 Task: Search for contacts named 'Smith' in the 'Yellow category'.
Action: Mouse moved to (20, 91)
Screenshot: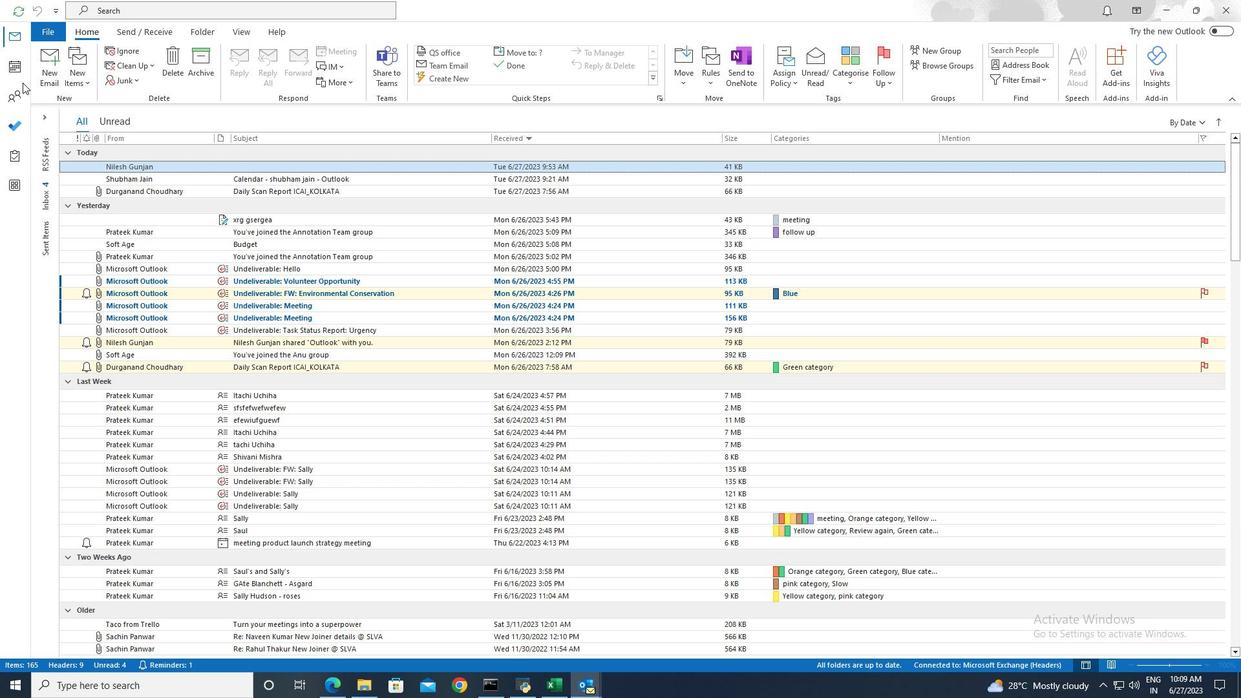 
Action: Mouse pressed left at (20, 91)
Screenshot: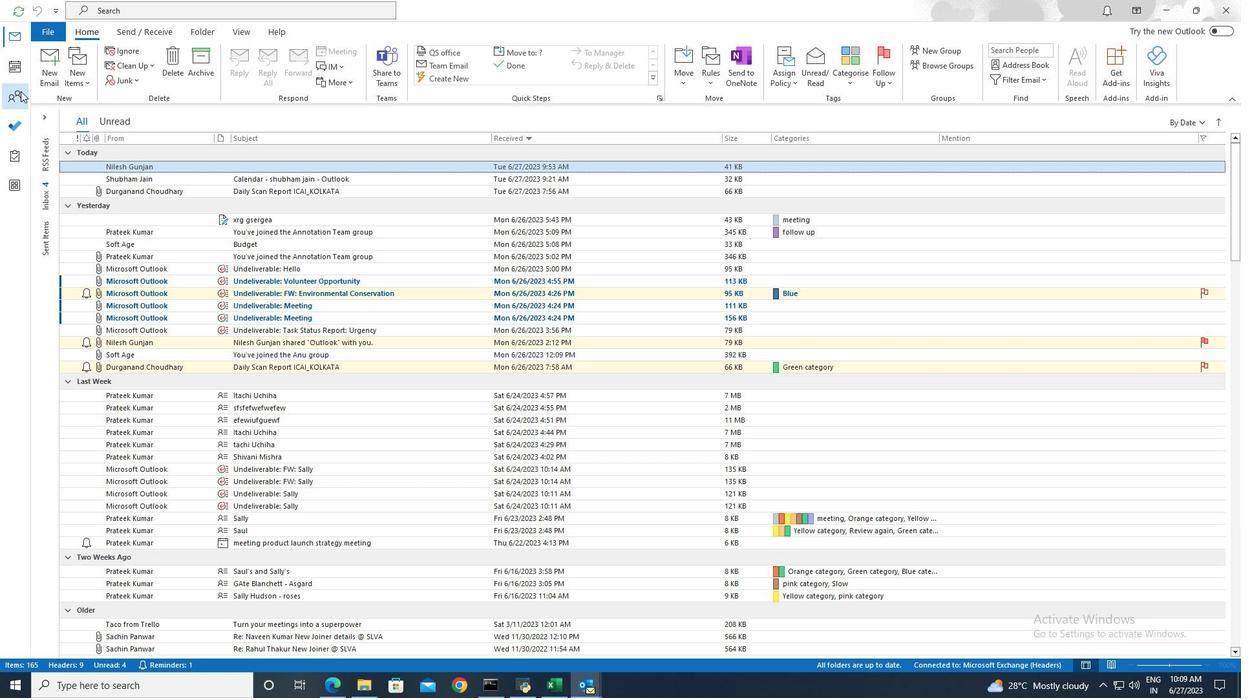 
Action: Mouse moved to (212, 7)
Screenshot: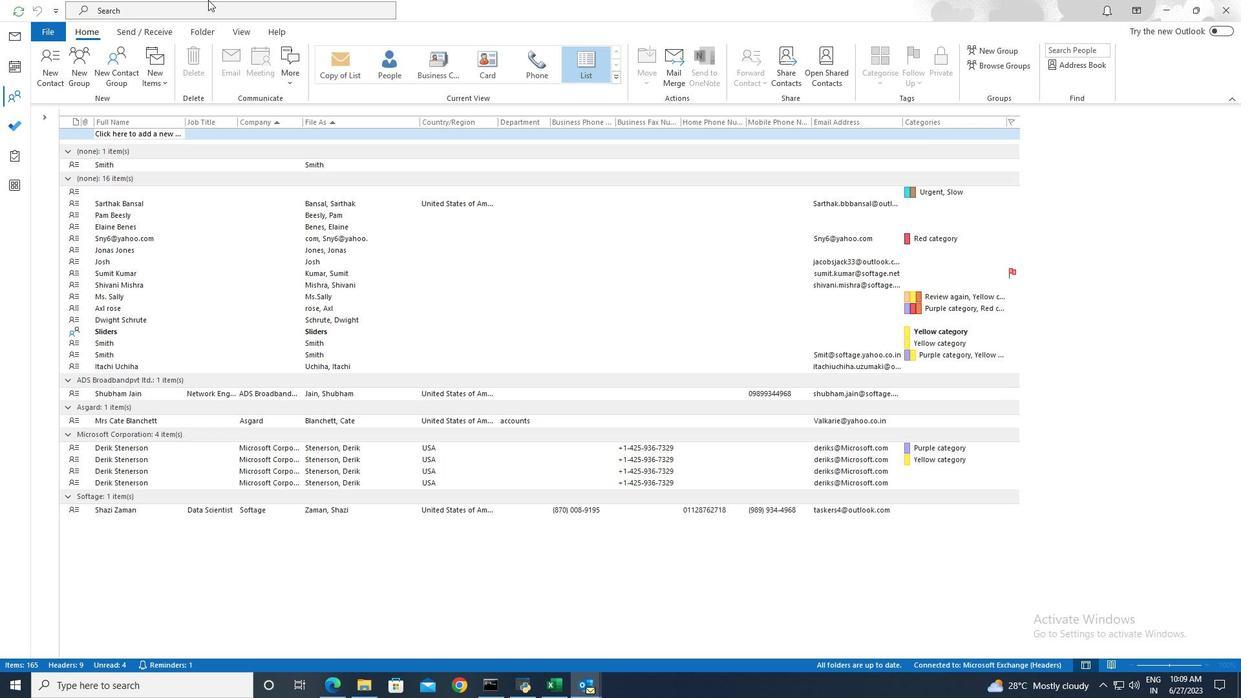 
Action: Mouse pressed left at (212, 7)
Screenshot: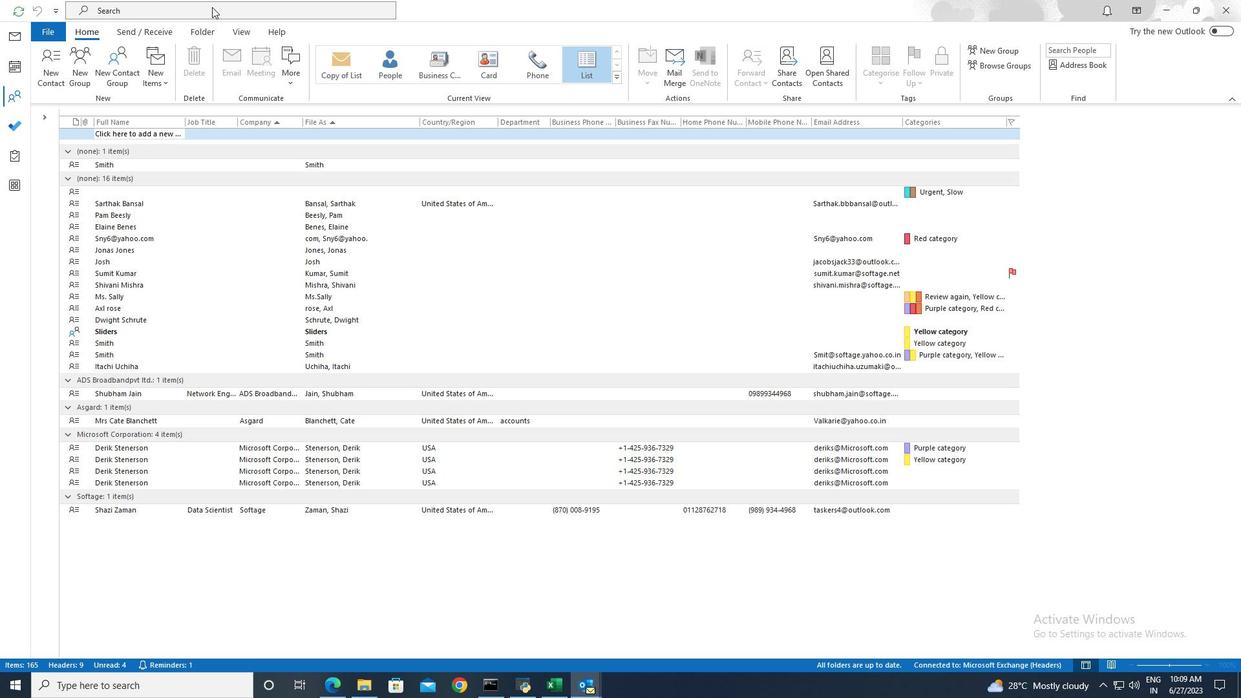 
Action: Mouse moved to (444, 12)
Screenshot: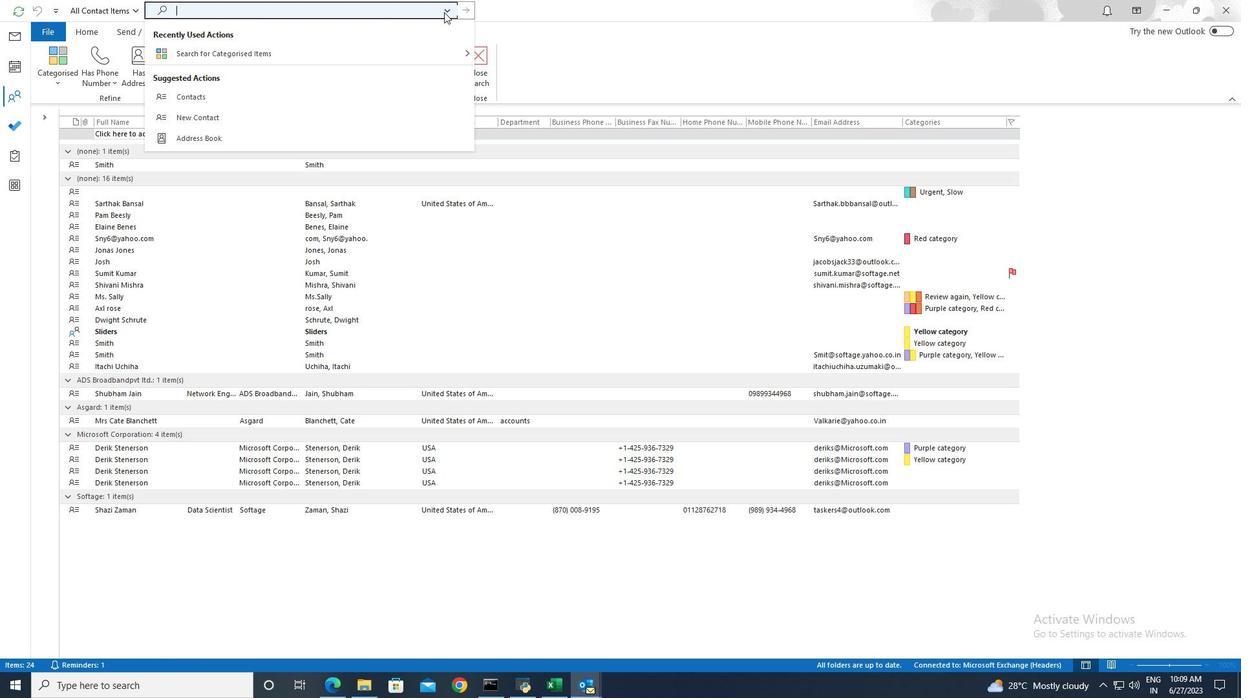 
Action: Mouse pressed left at (444, 12)
Screenshot: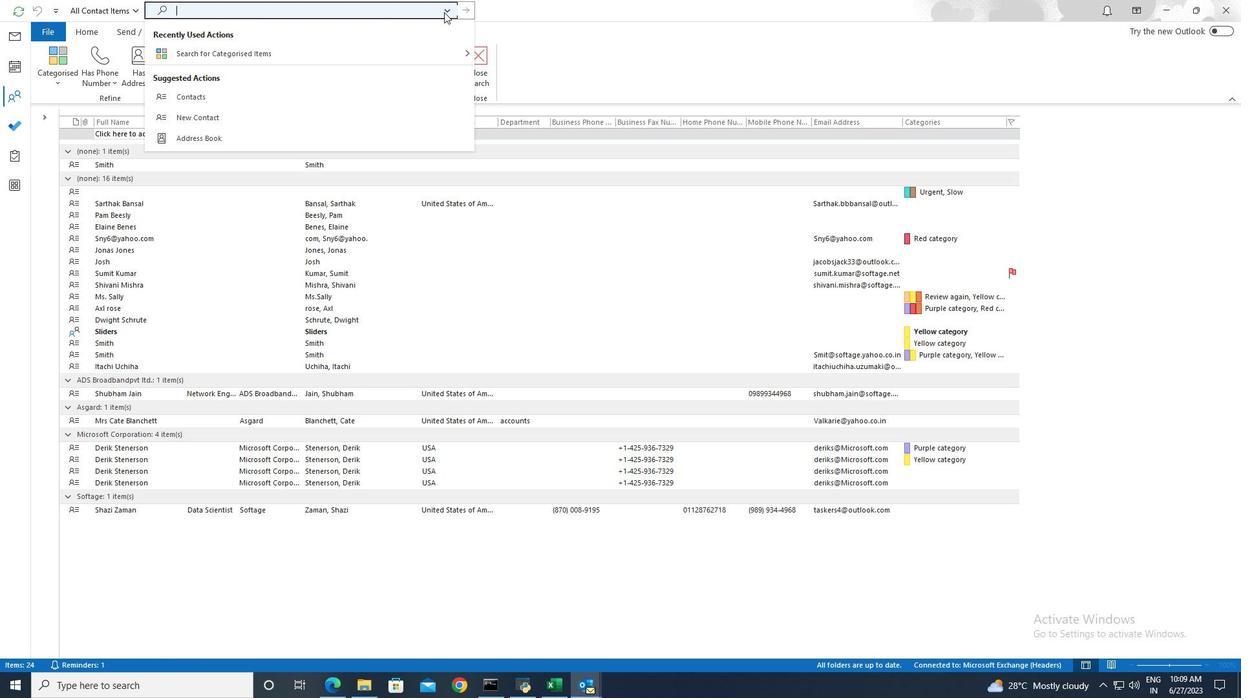 
Action: Mouse moved to (399, 88)
Screenshot: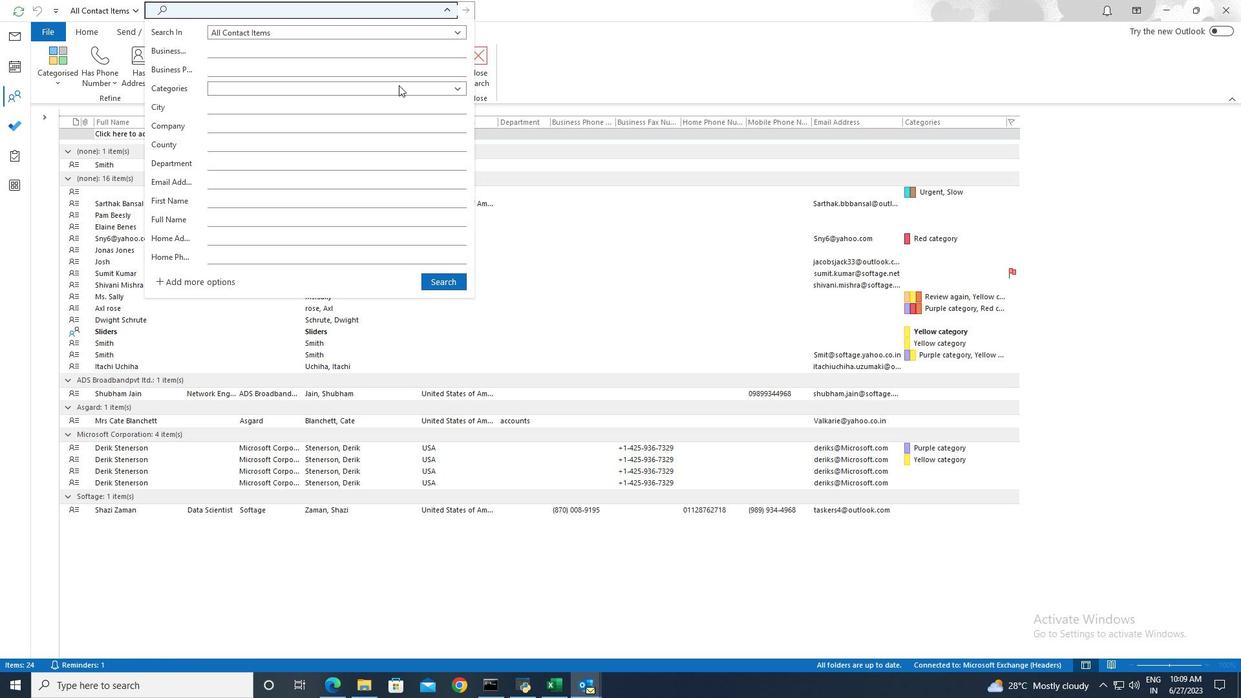 
Action: Mouse pressed left at (399, 88)
Screenshot: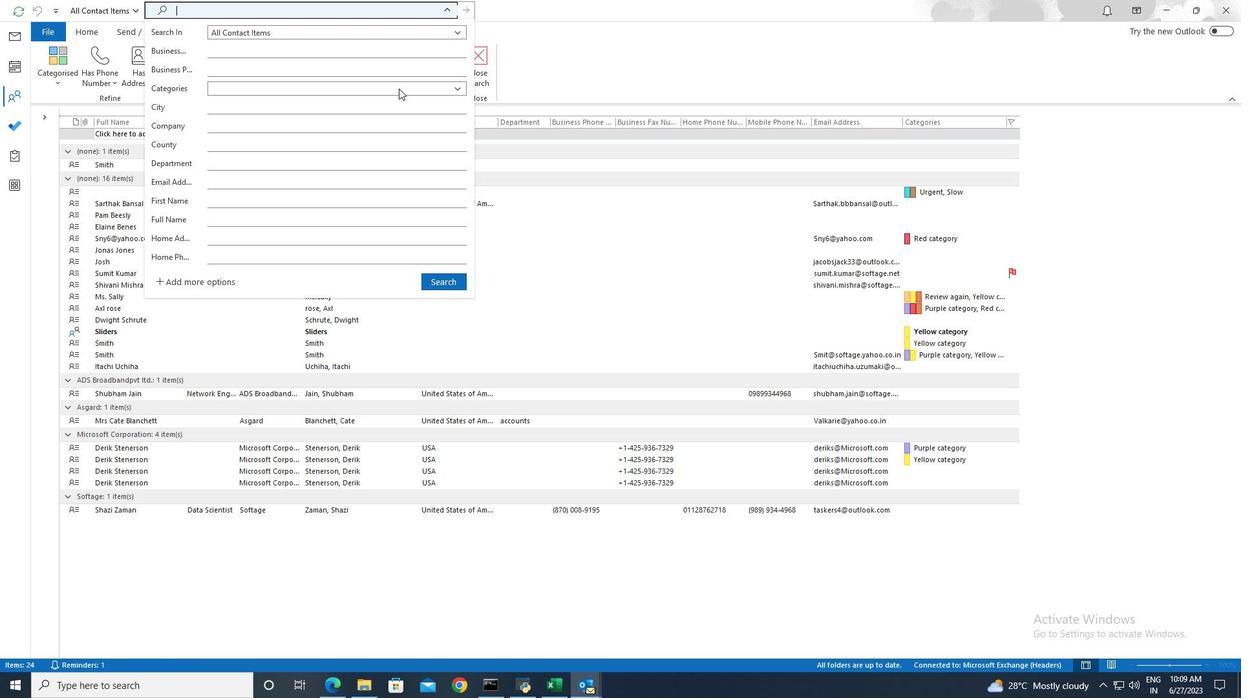 
Action: Mouse moved to (243, 236)
Screenshot: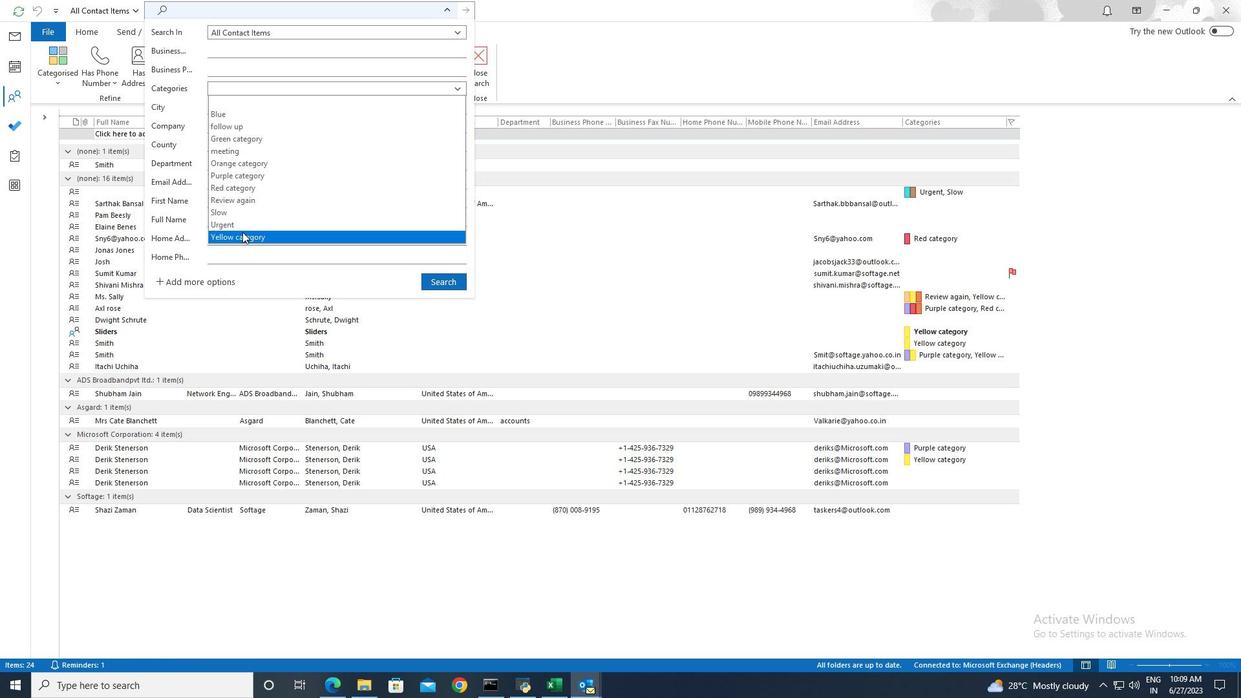 
Action: Mouse pressed left at (243, 236)
Screenshot: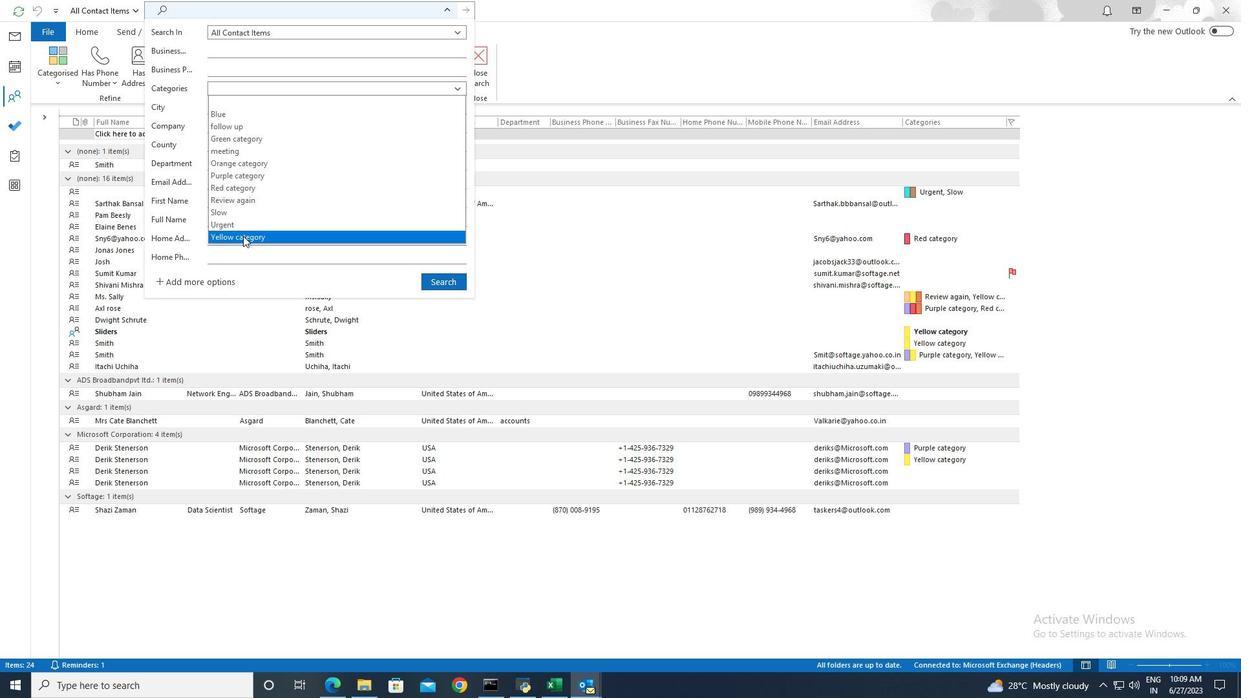 
Action: Mouse moved to (449, 275)
Screenshot: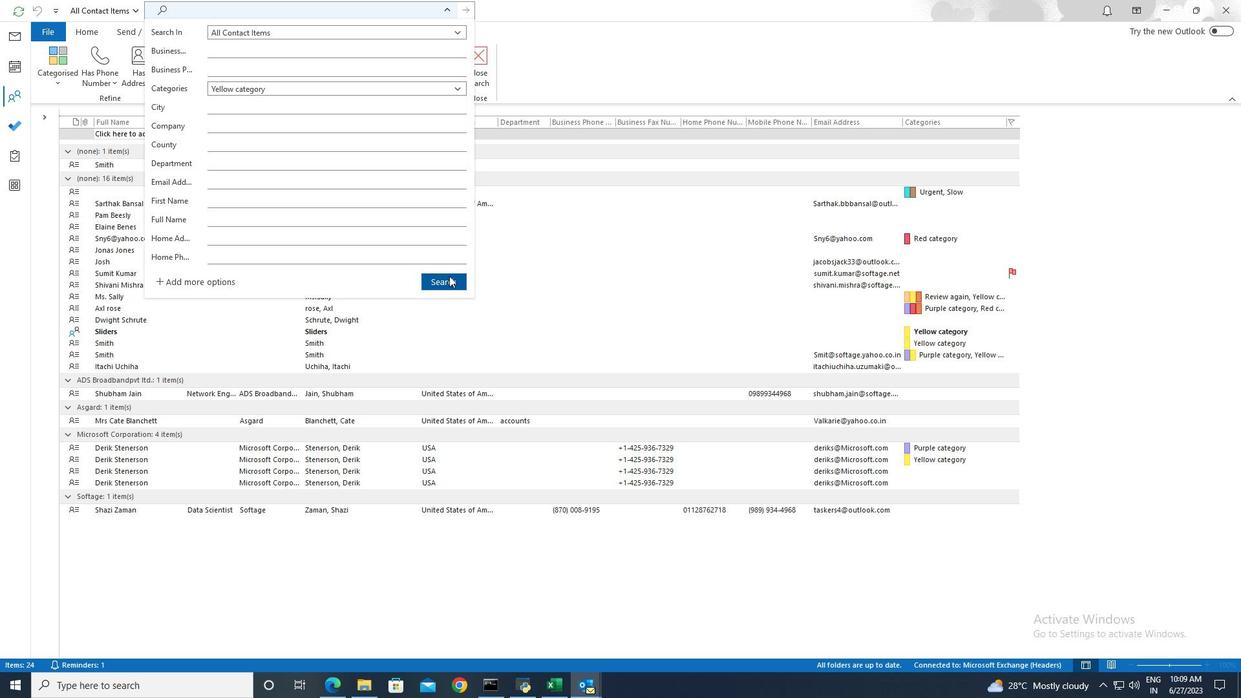 
Action: Mouse pressed left at (449, 275)
Screenshot: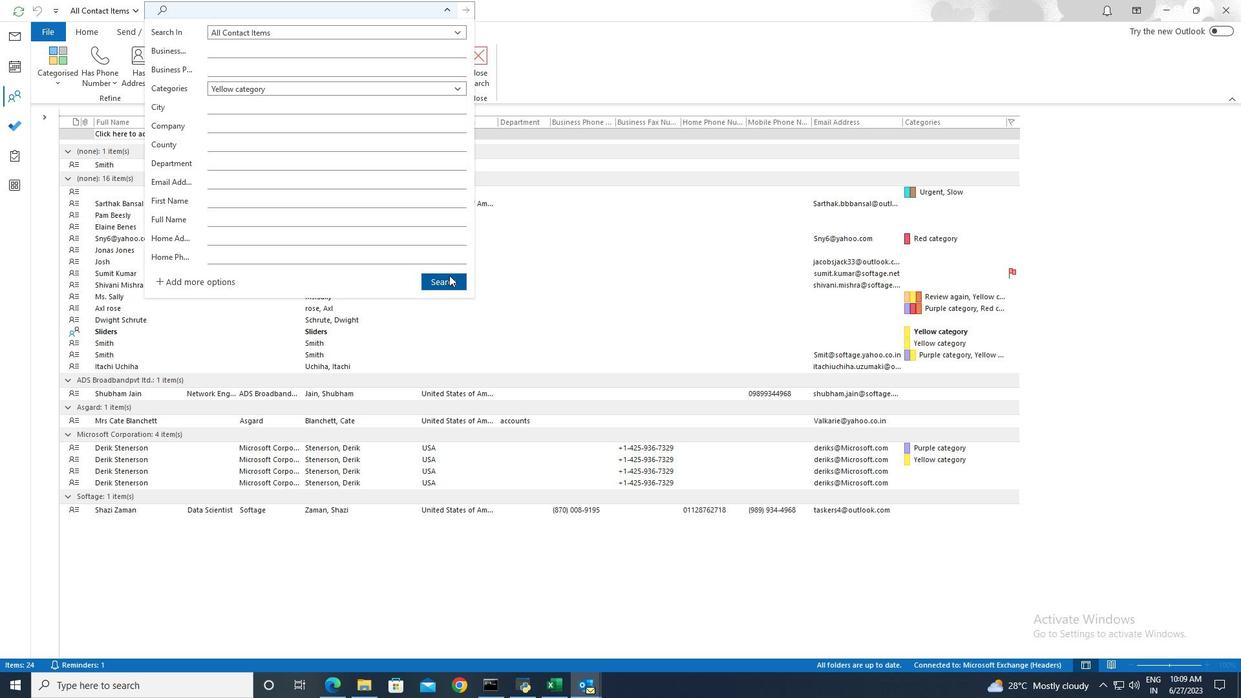 
